 Task: Create a section Capacity Optimization Sprint and in the section, add a milestone Enterprise Resource Planning (ERP) Implementation in the project AgileGator
Action: Mouse moved to (186, 392)
Screenshot: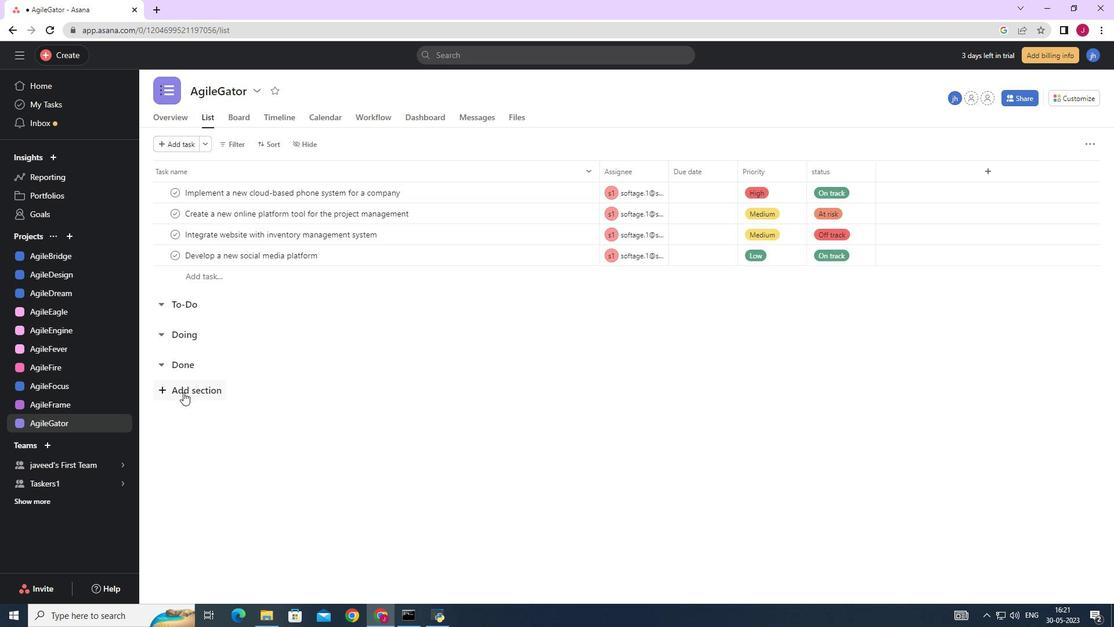 
Action: Mouse pressed left at (186, 392)
Screenshot: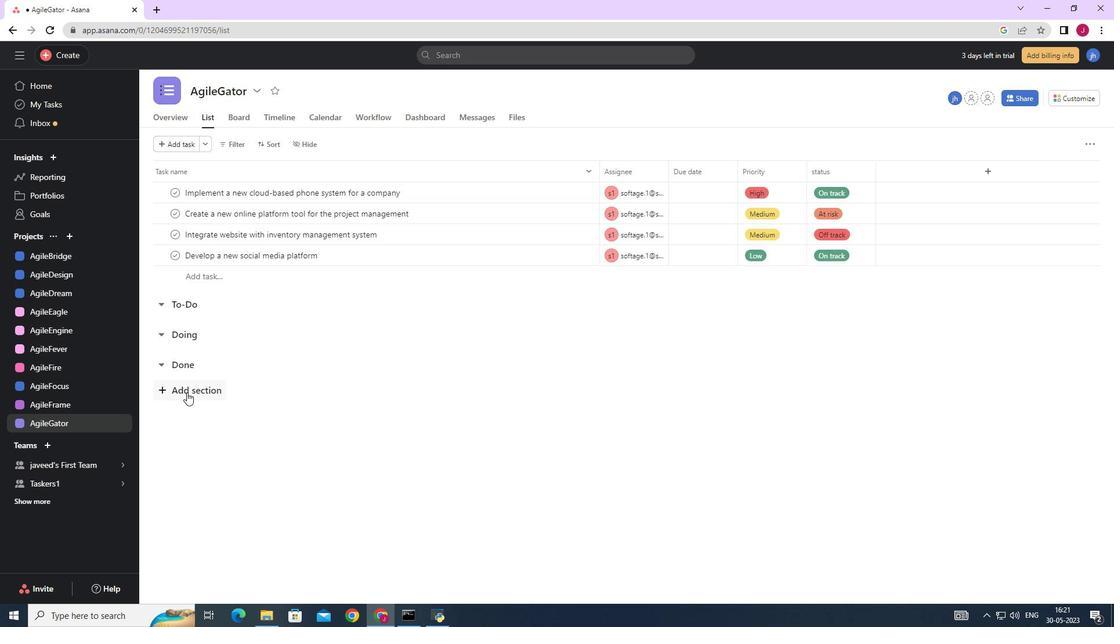 
Action: Mouse moved to (196, 394)
Screenshot: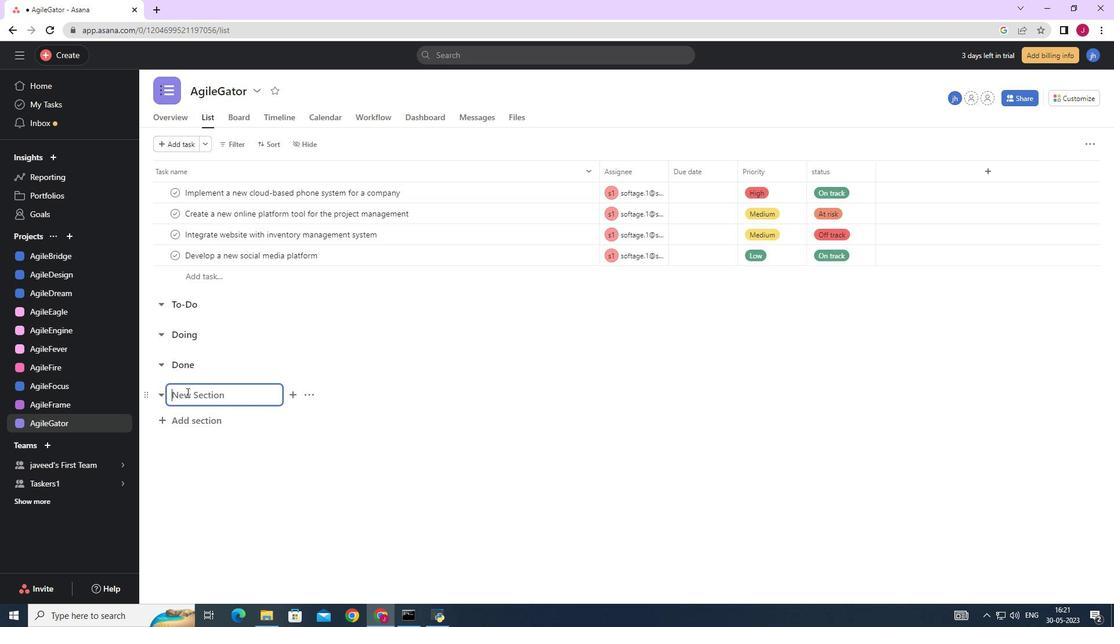 
Action: Key pressed <Key.caps_lock>C<Key.caps_lock>apacity<Key.space><Key.caps_lock>O<Key.caps_lock>ptimization<Key.space><Key.caps_lock>S<Key.caps_lock>print<Key.enter><Key.caps_lock>ENTRI<Key.backspace><Key.backspace><Key.backspace><Key.backspace><Key.caps_lock>nterprise<Key.space><Key.caps_lock>R<Key.caps_lock>esource<Key.space><Key.caps_lock>S<Key.caps_lock>print
Screenshot: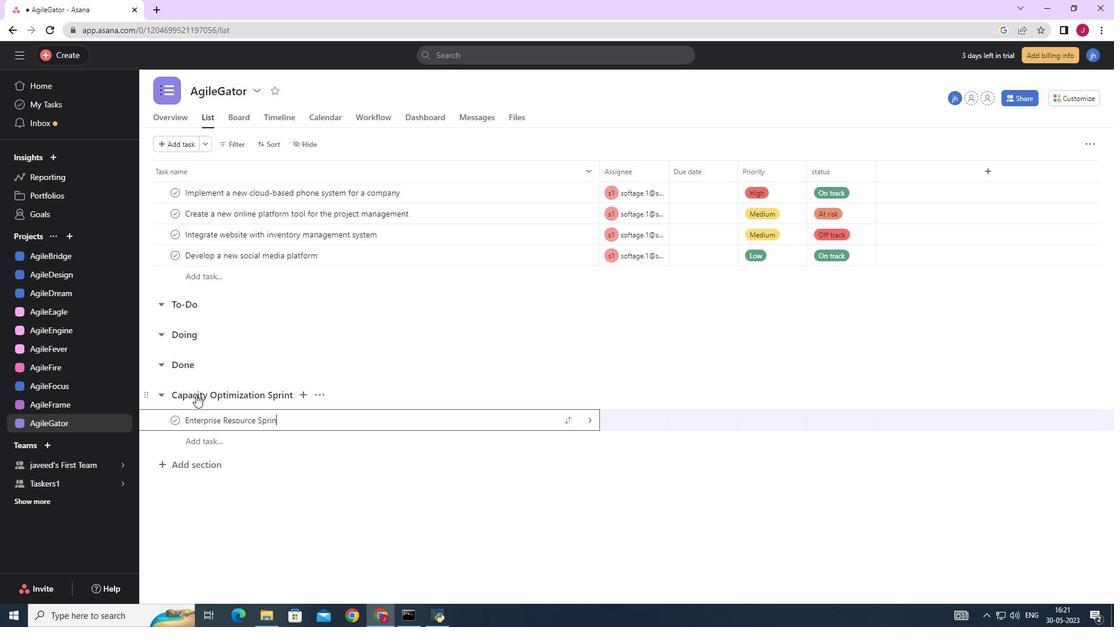 
Action: Mouse moved to (586, 420)
Screenshot: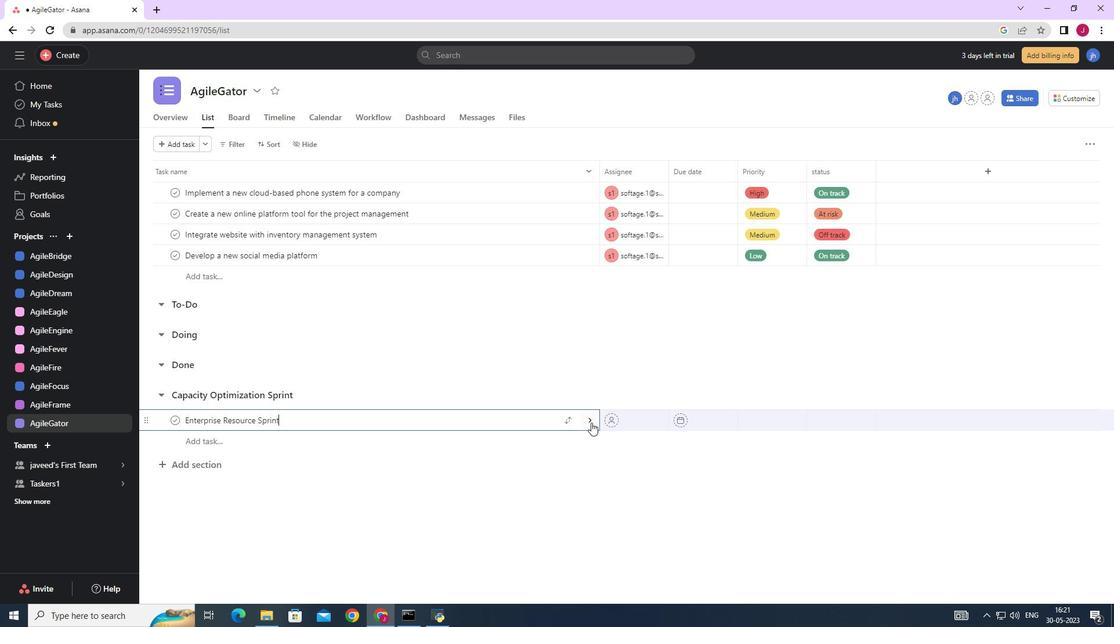 
Action: Mouse pressed left at (586, 420)
Screenshot: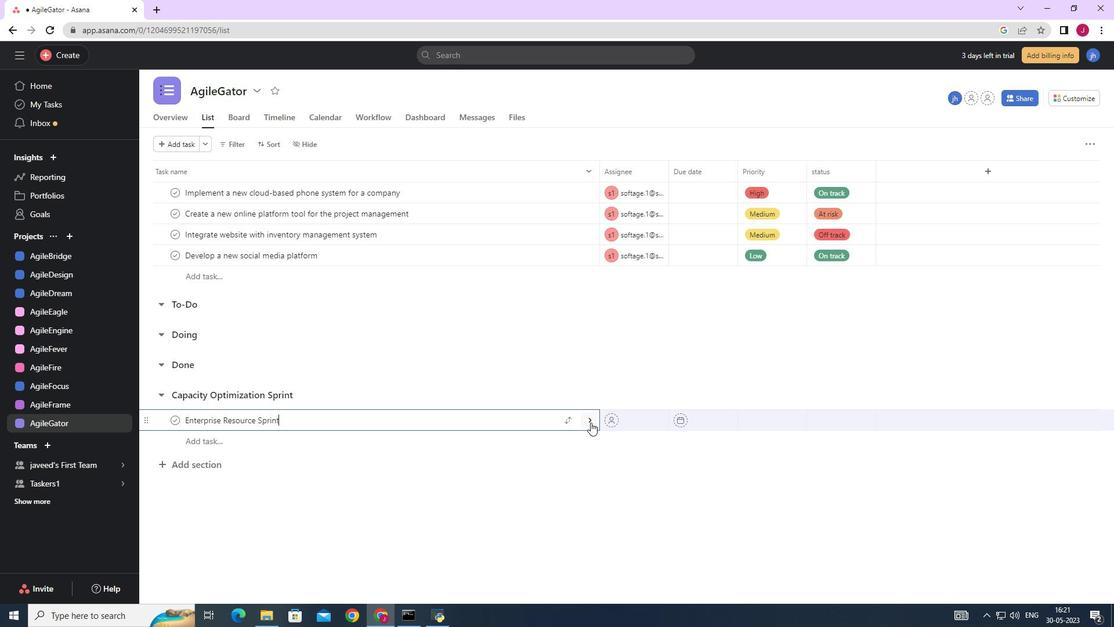 
Action: Mouse moved to (1072, 145)
Screenshot: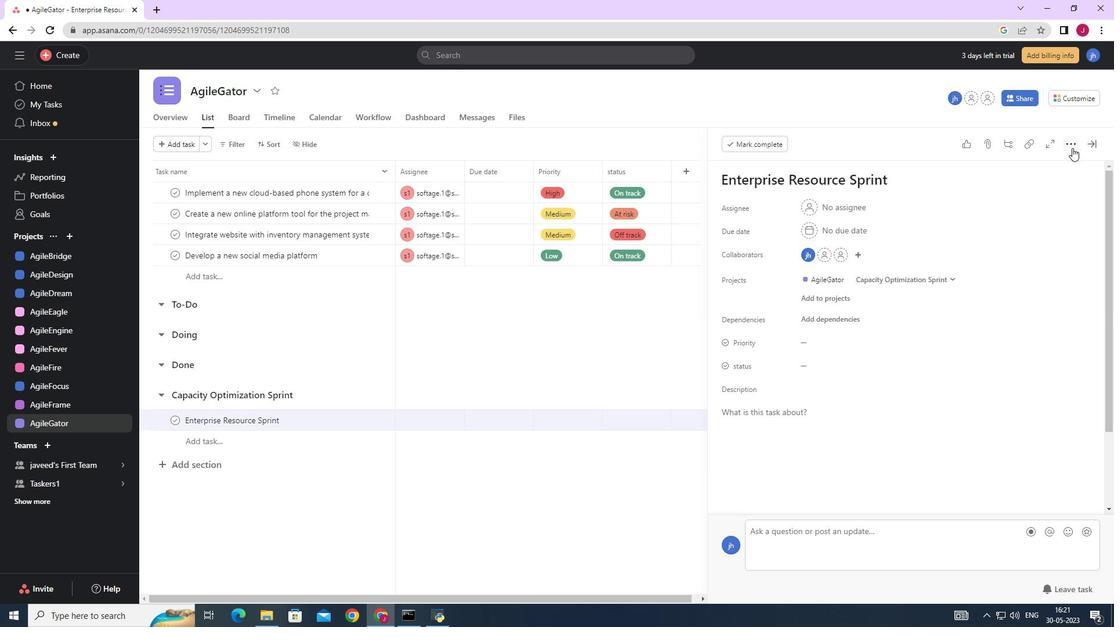 
Action: Mouse pressed left at (1072, 145)
Screenshot: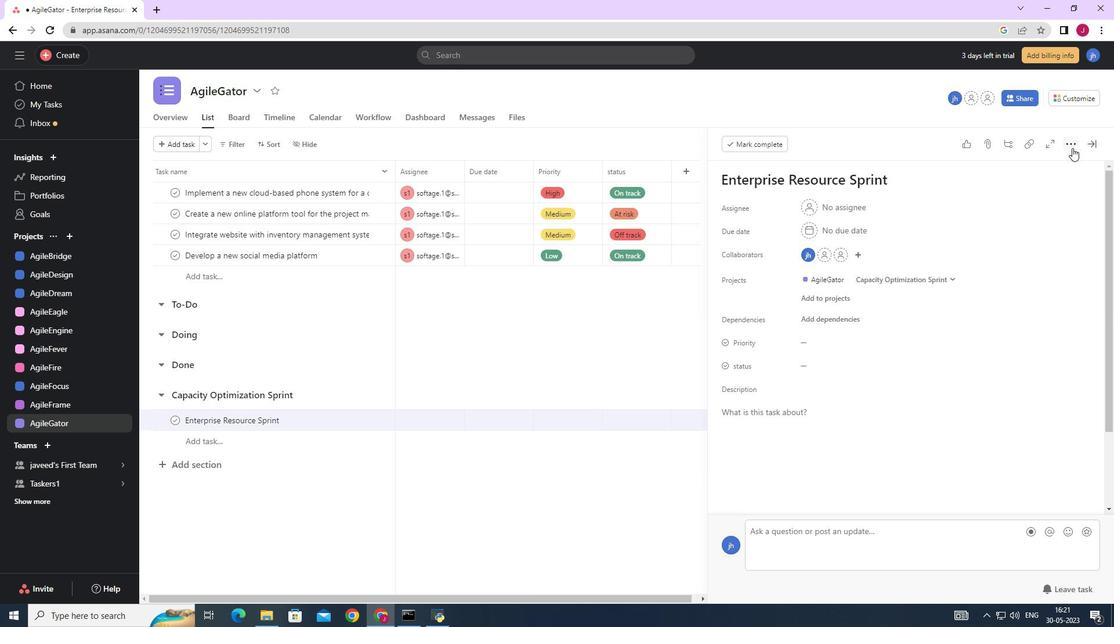 
Action: Mouse moved to (973, 185)
Screenshot: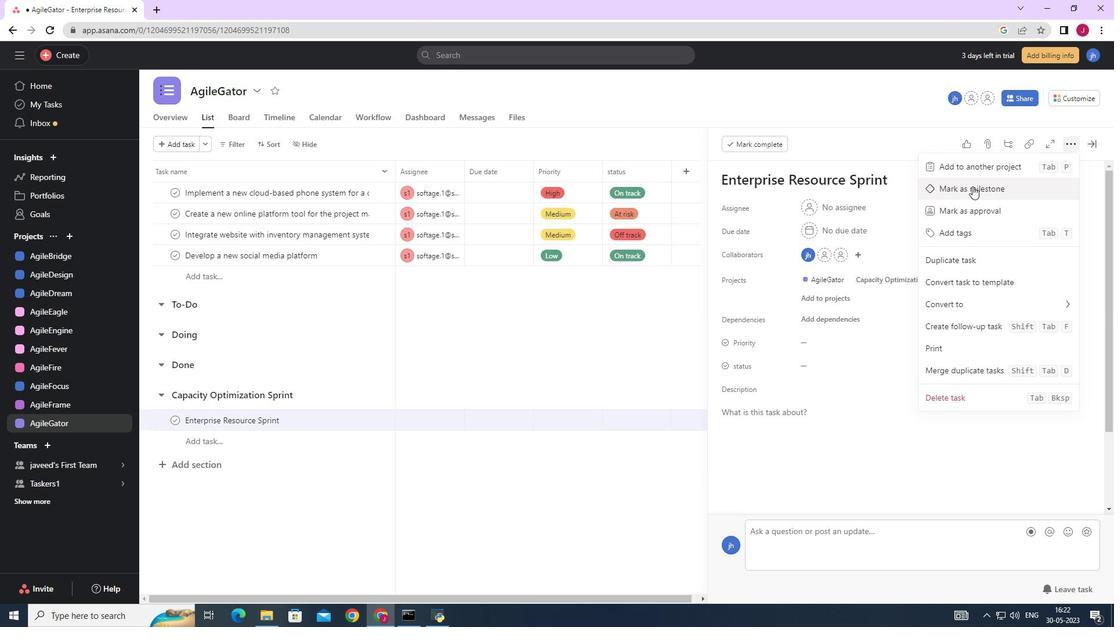 
Action: Mouse pressed left at (973, 185)
Screenshot: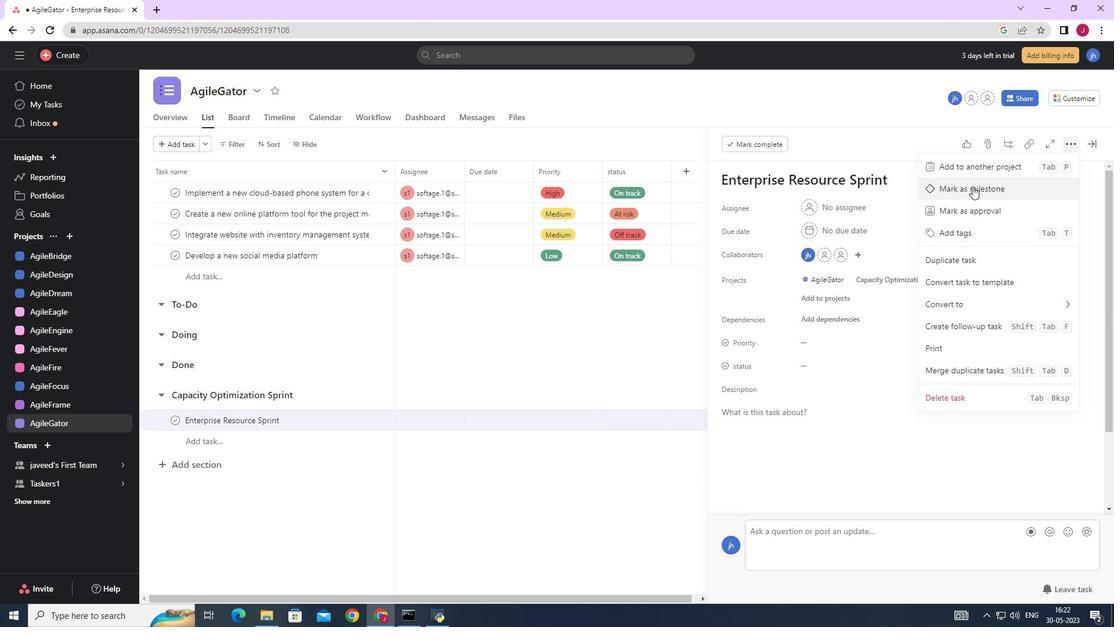 
Action: Mouse moved to (1091, 139)
Screenshot: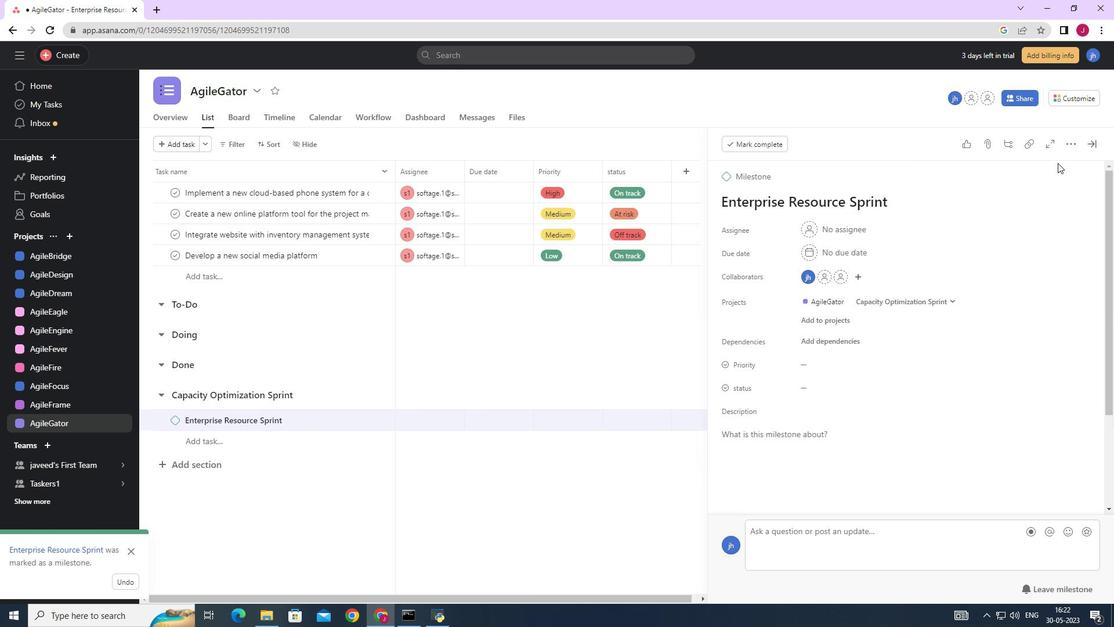 
Action: Mouse pressed left at (1091, 139)
Screenshot: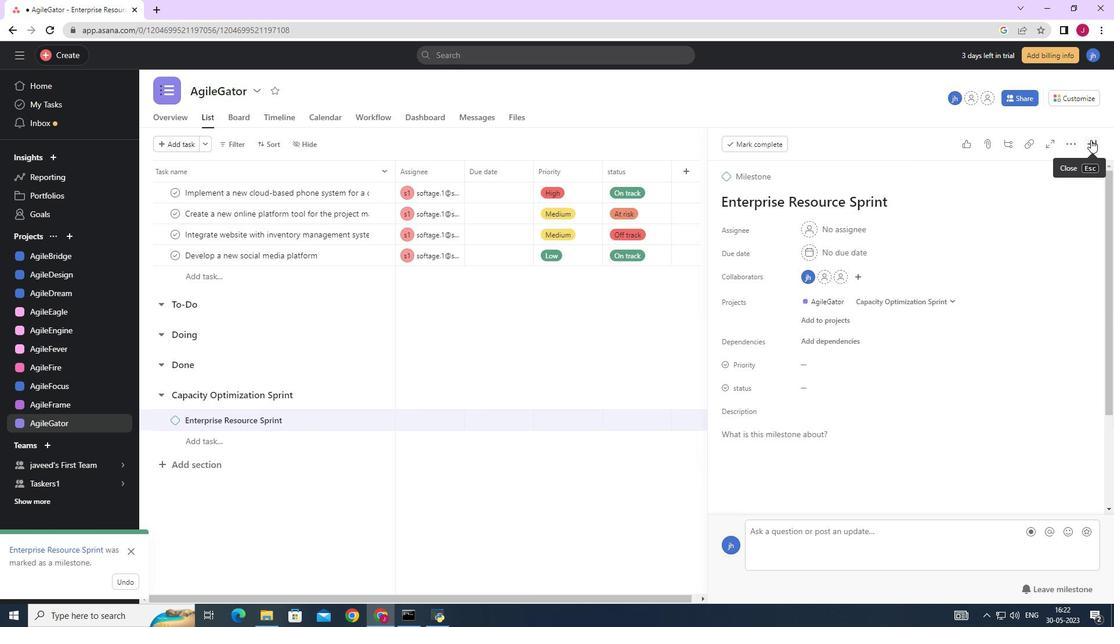 
Action: Mouse moved to (541, 341)
Screenshot: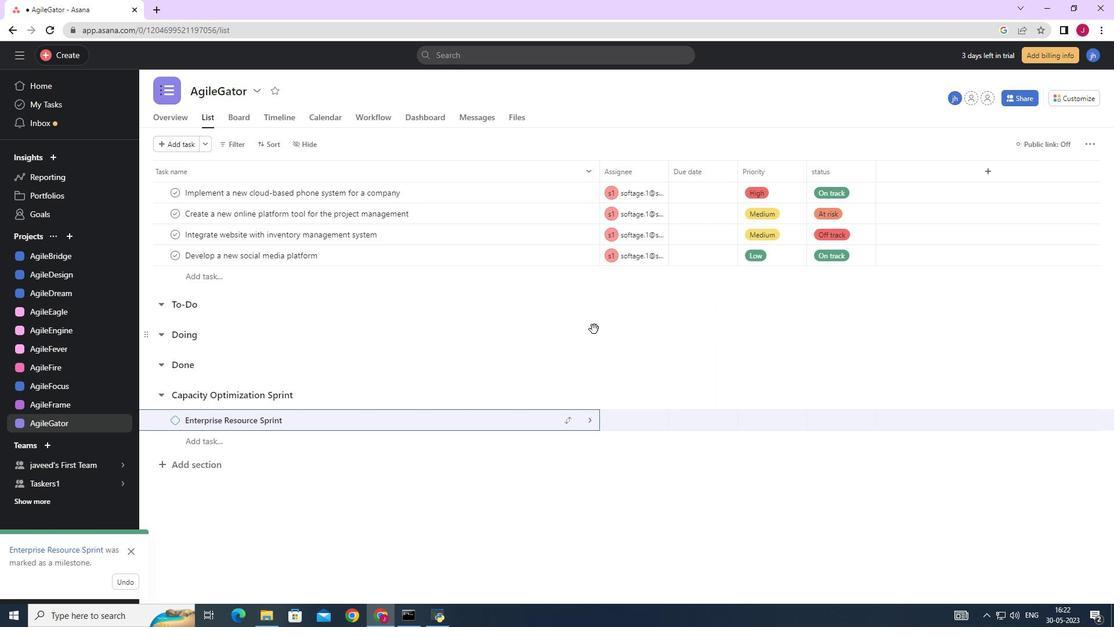 
